 Task: Create a due date automation trigger when advanced on, on the tuesday after a card is due add fields without custom field "Resume" set to a date more than 1 working days from now at 11:00 AM.
Action: Mouse moved to (829, 245)
Screenshot: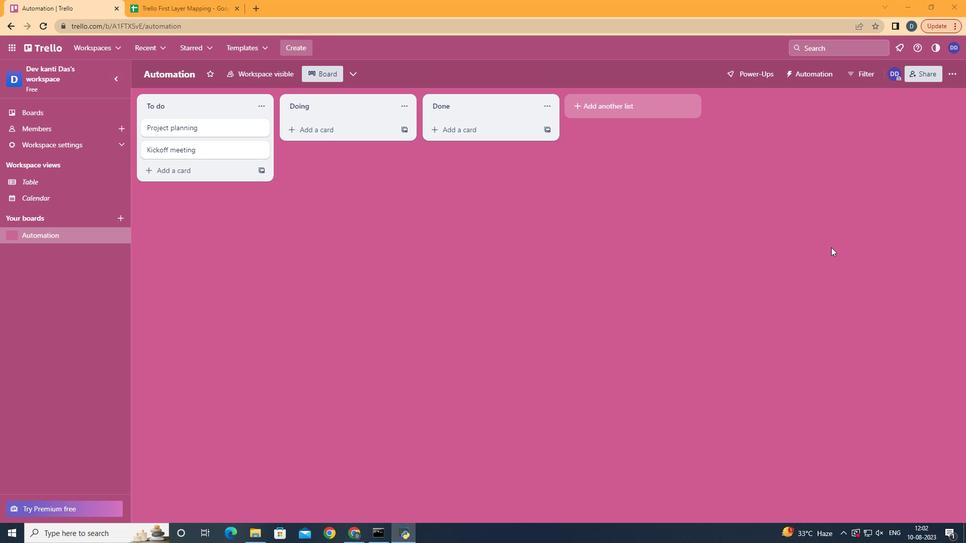 
Action: Mouse pressed left at (829, 245)
Screenshot: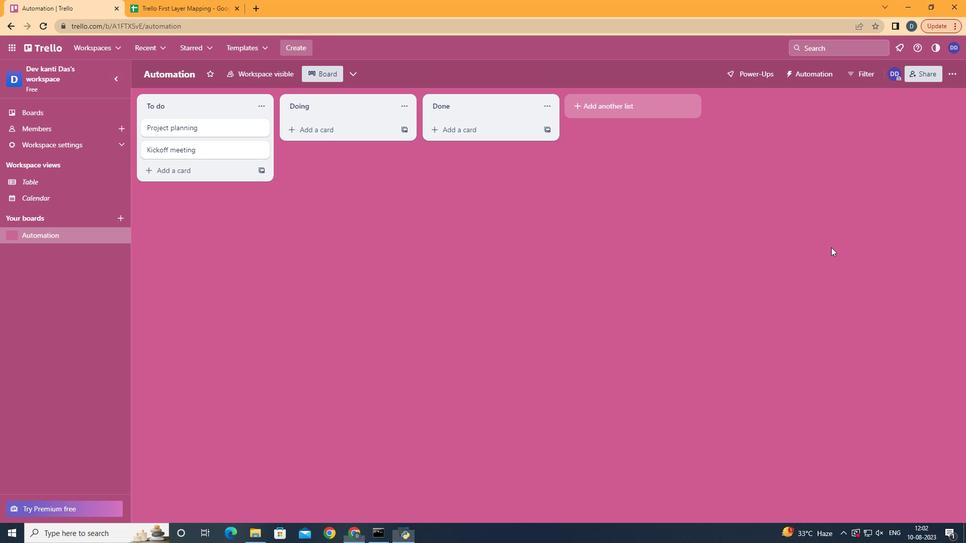 
Action: Mouse moved to (955, 72)
Screenshot: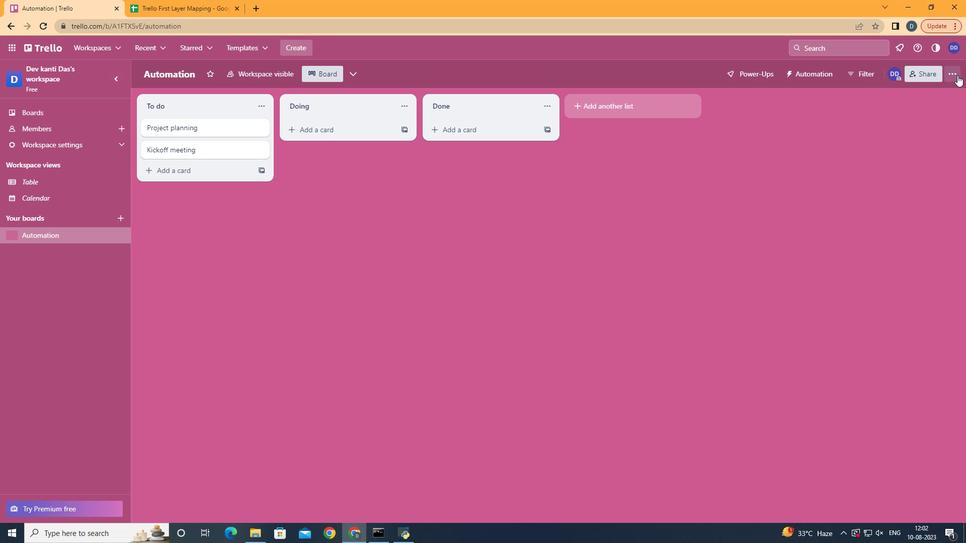 
Action: Mouse pressed left at (955, 72)
Screenshot: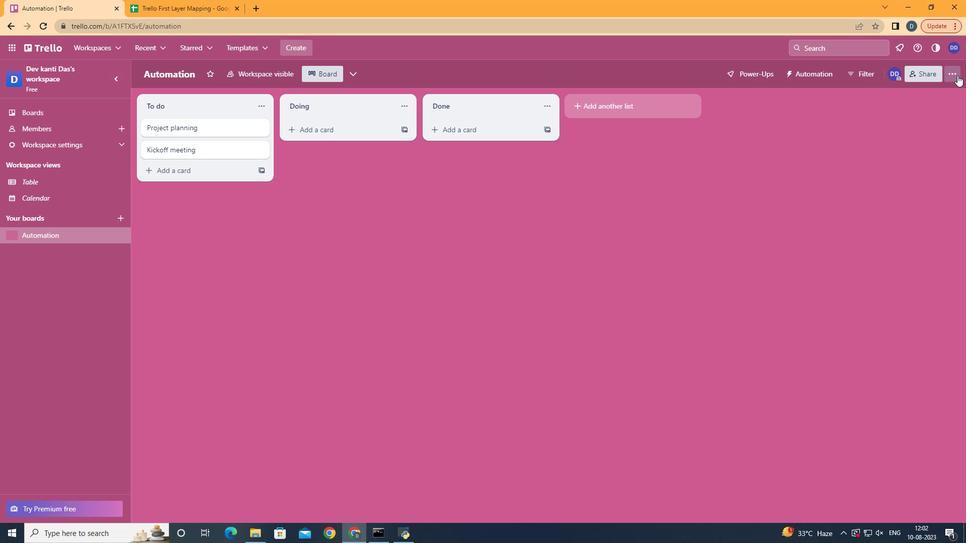 
Action: Mouse moved to (902, 207)
Screenshot: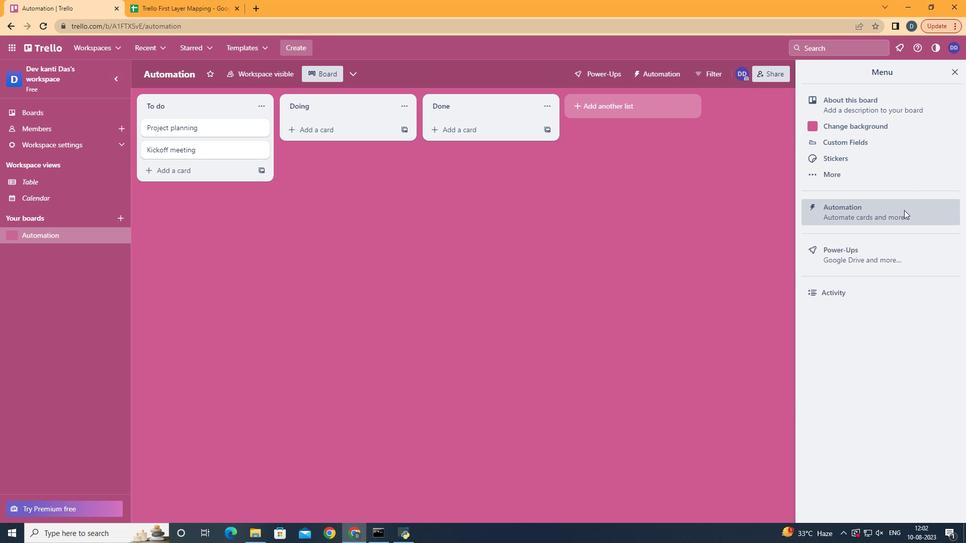 
Action: Mouse pressed left at (902, 207)
Screenshot: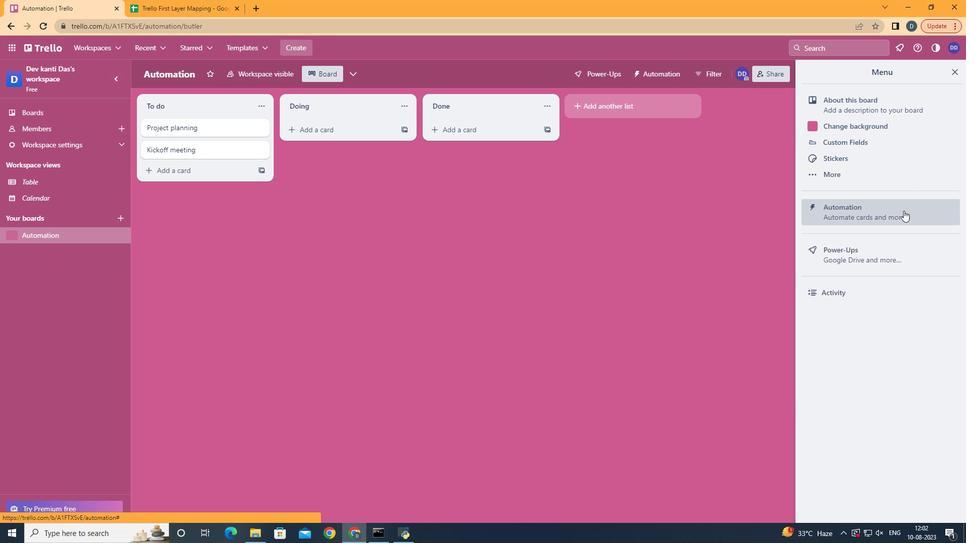 
Action: Mouse moved to (183, 205)
Screenshot: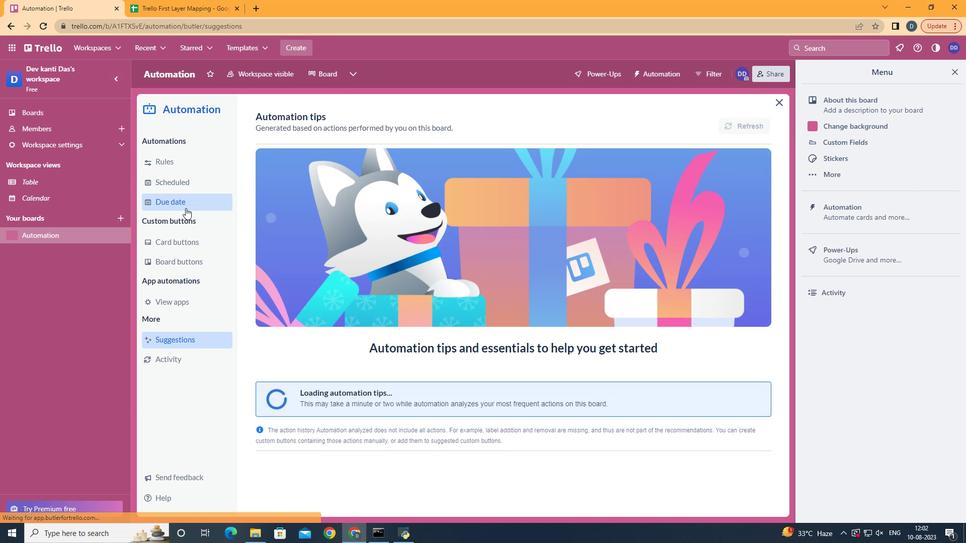 
Action: Mouse pressed left at (183, 205)
Screenshot: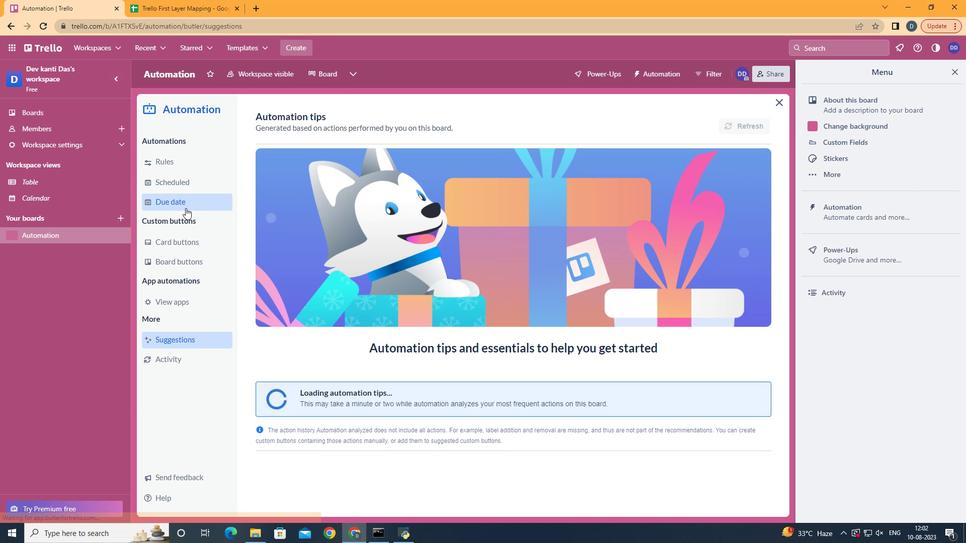 
Action: Mouse moved to (707, 120)
Screenshot: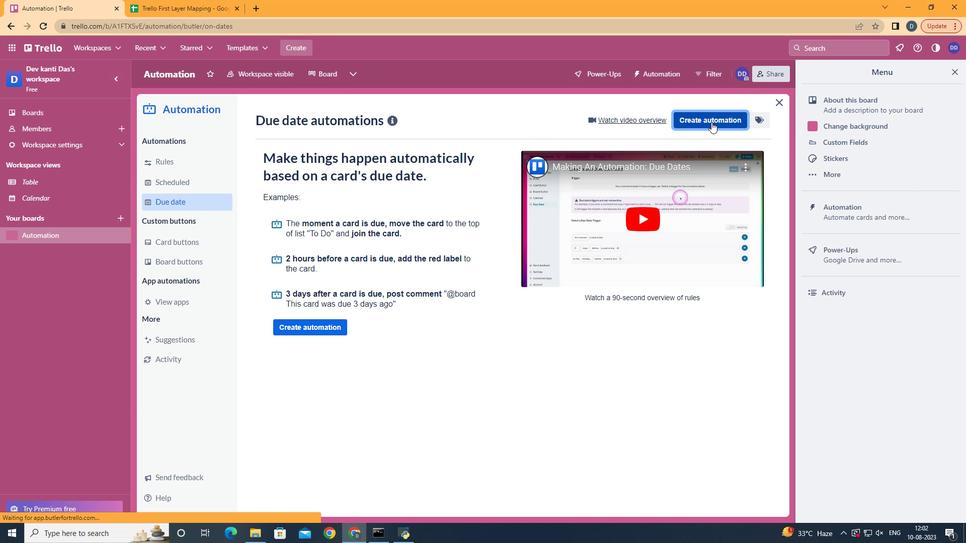 
Action: Mouse pressed left at (707, 120)
Screenshot: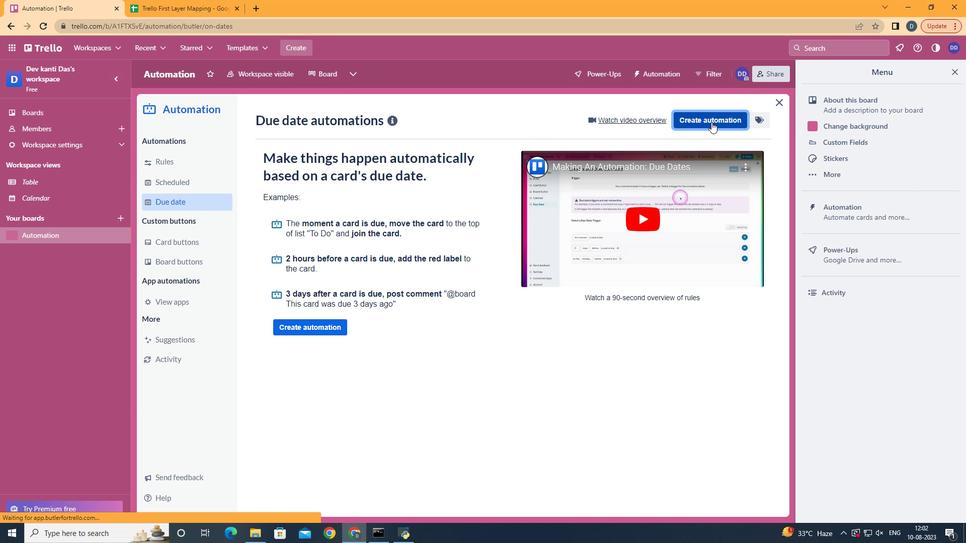 
Action: Mouse moved to (548, 222)
Screenshot: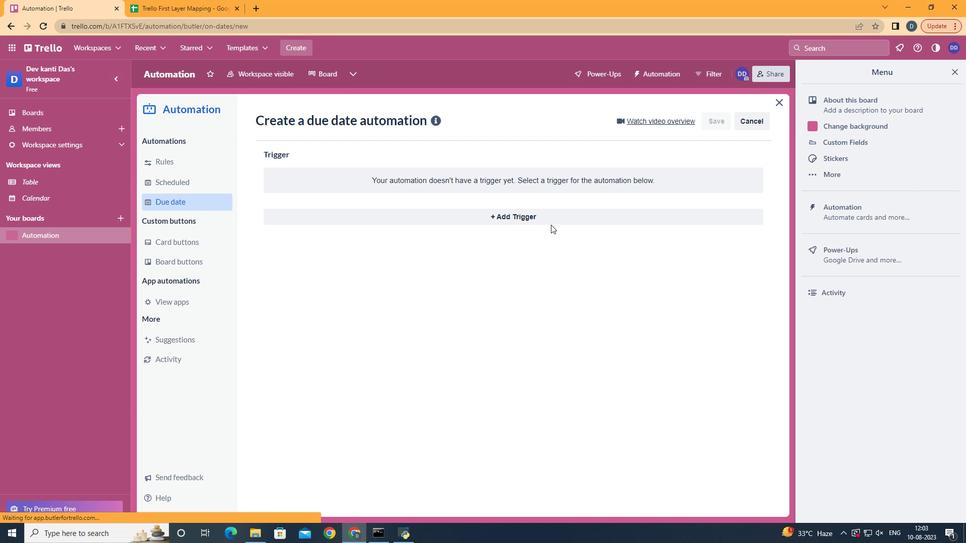 
Action: Mouse pressed left at (548, 222)
Screenshot: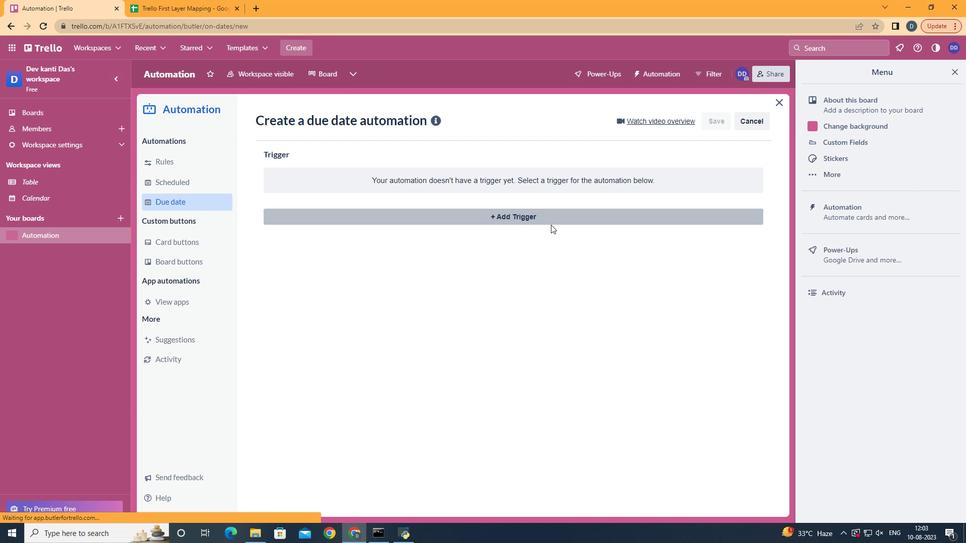 
Action: Mouse moved to (321, 279)
Screenshot: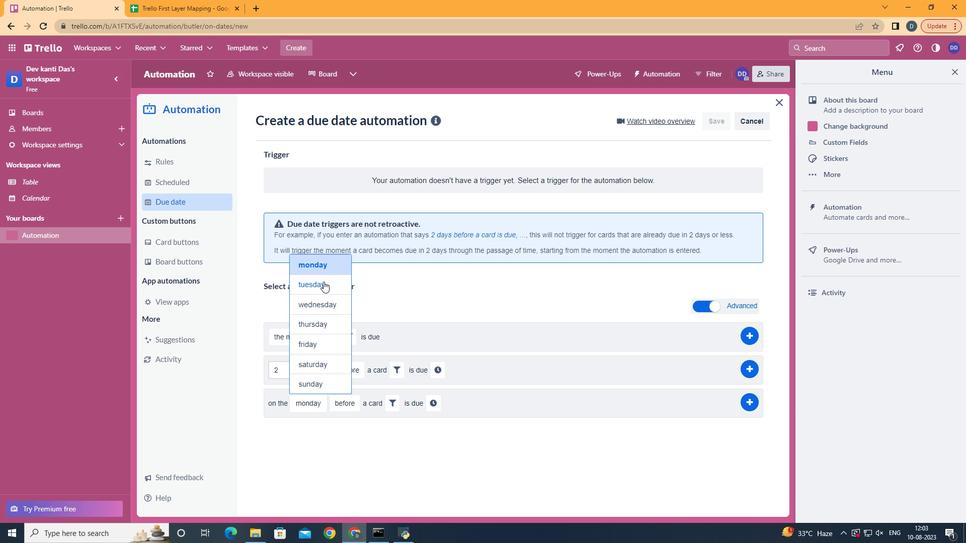 
Action: Mouse pressed left at (321, 279)
Screenshot: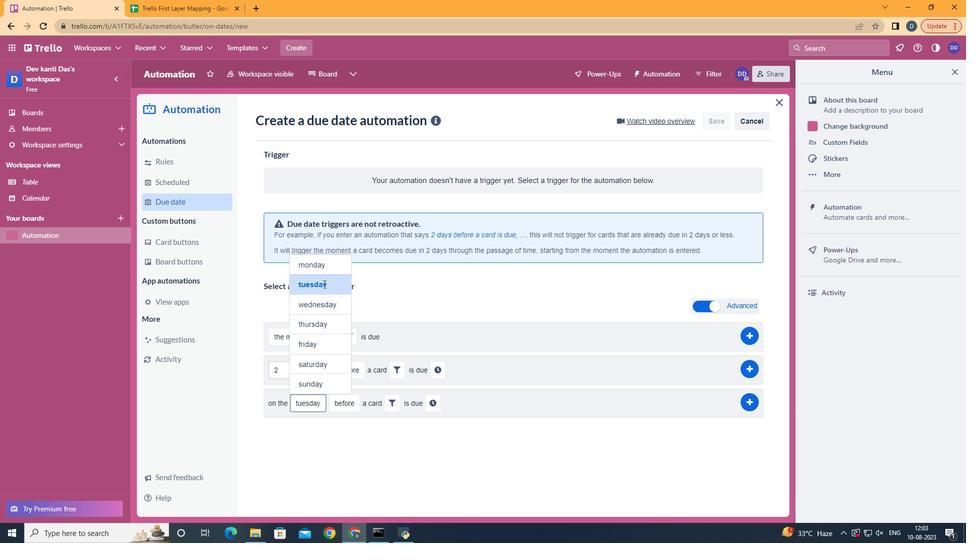 
Action: Mouse moved to (351, 440)
Screenshot: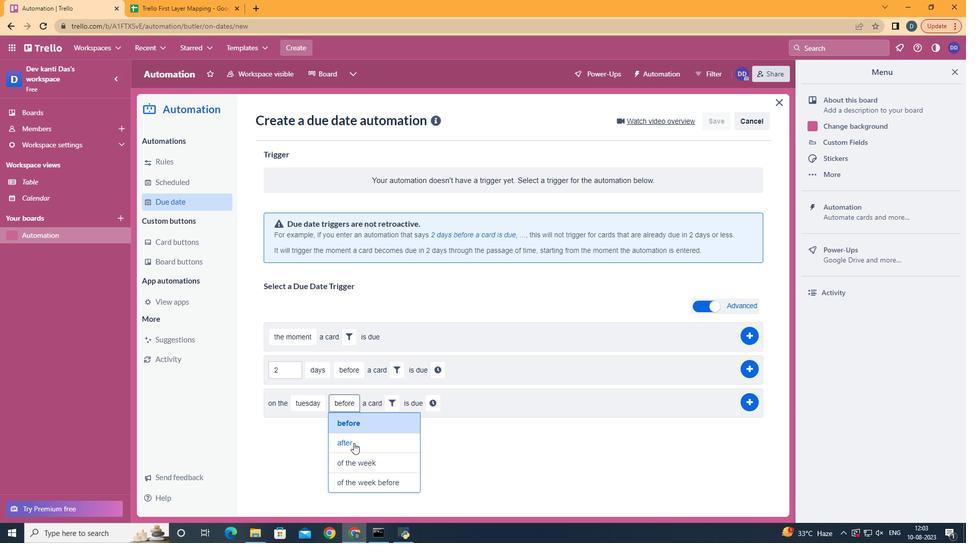
Action: Mouse pressed left at (351, 440)
Screenshot: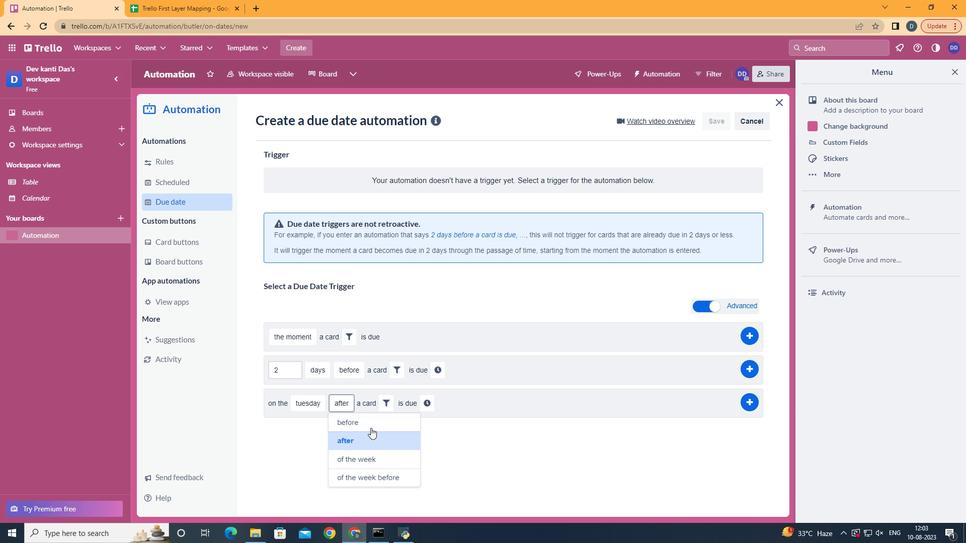 
Action: Mouse moved to (379, 407)
Screenshot: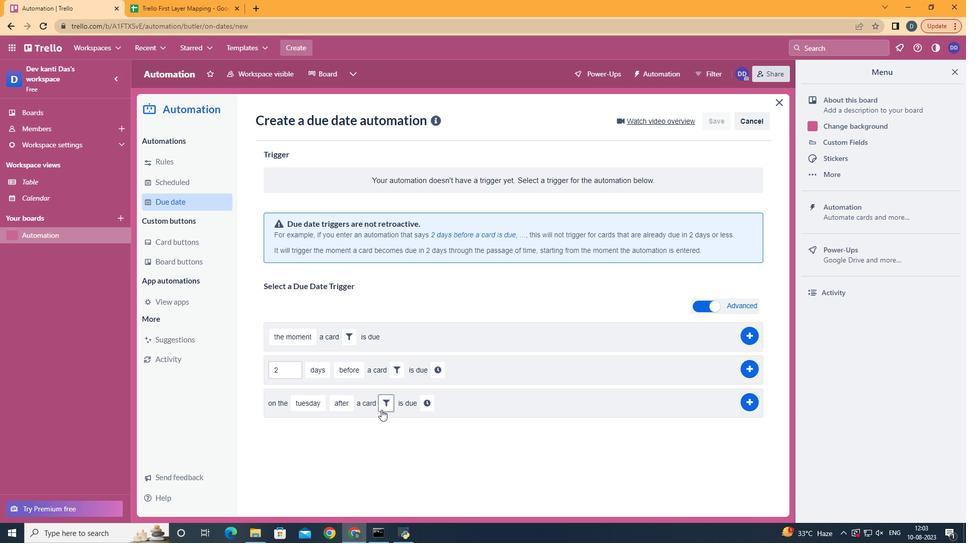 
Action: Mouse pressed left at (379, 407)
Screenshot: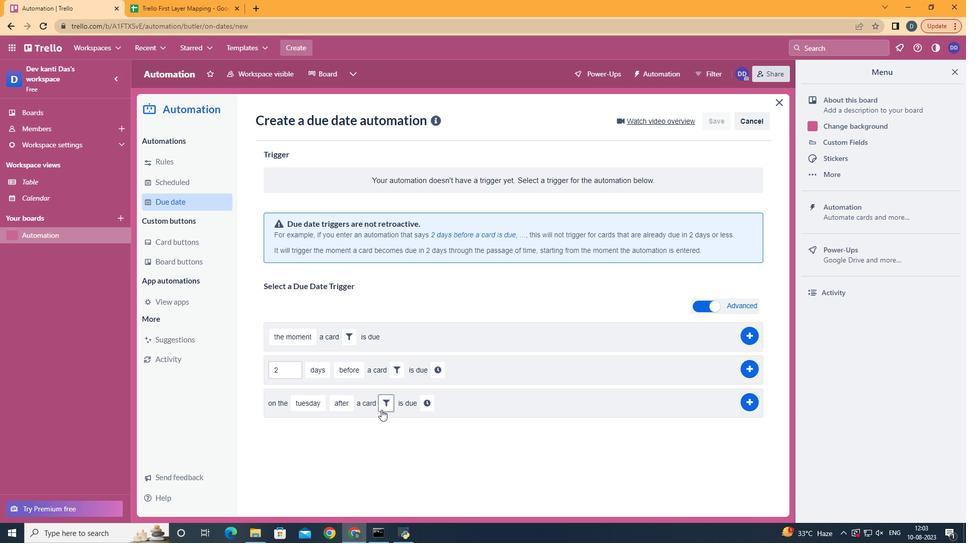 
Action: Mouse moved to (552, 431)
Screenshot: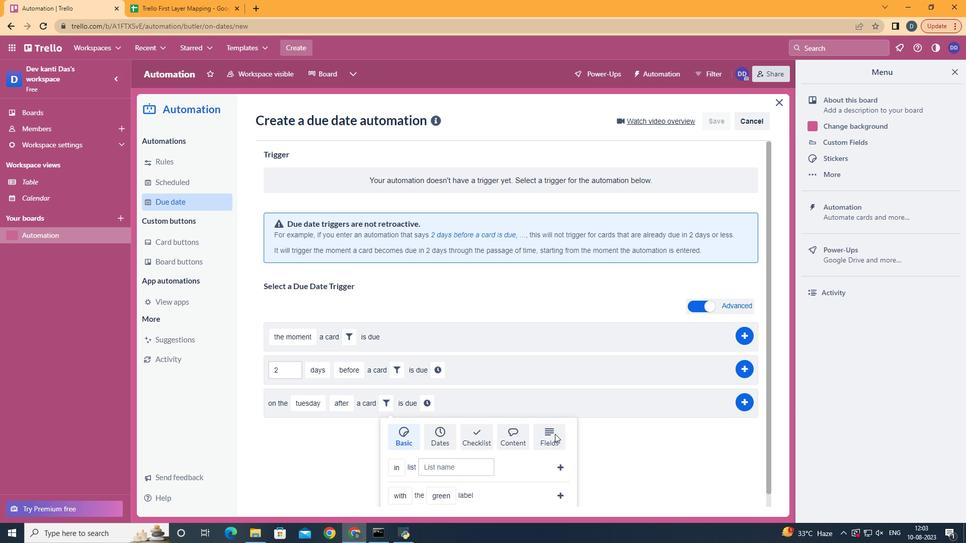 
Action: Mouse pressed left at (552, 431)
Screenshot: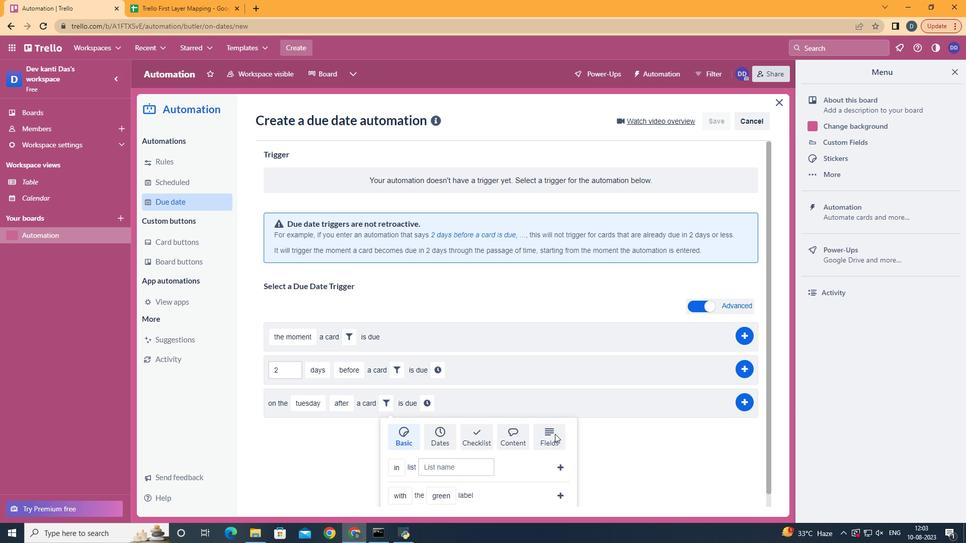
Action: Mouse moved to (552, 431)
Screenshot: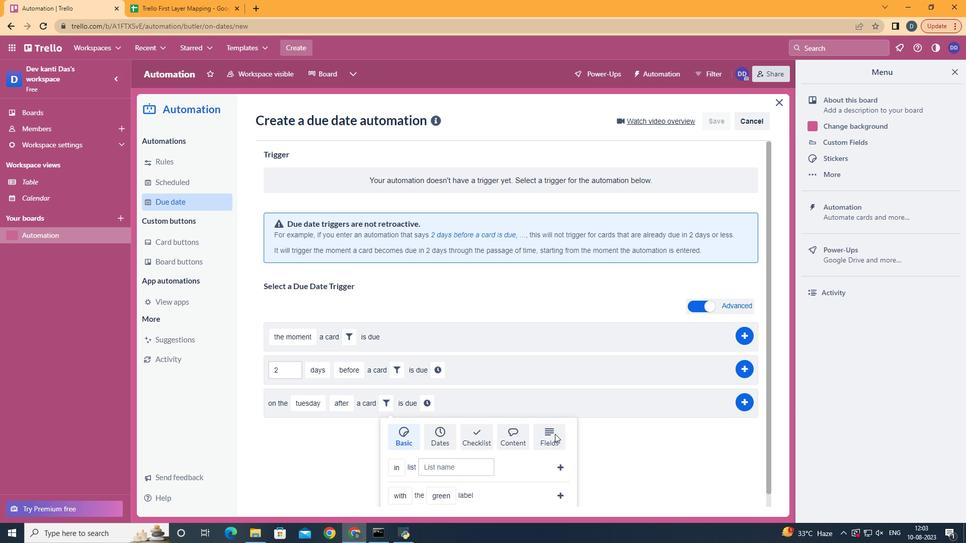 
Action: Mouse scrolled (552, 431) with delta (0, 0)
Screenshot: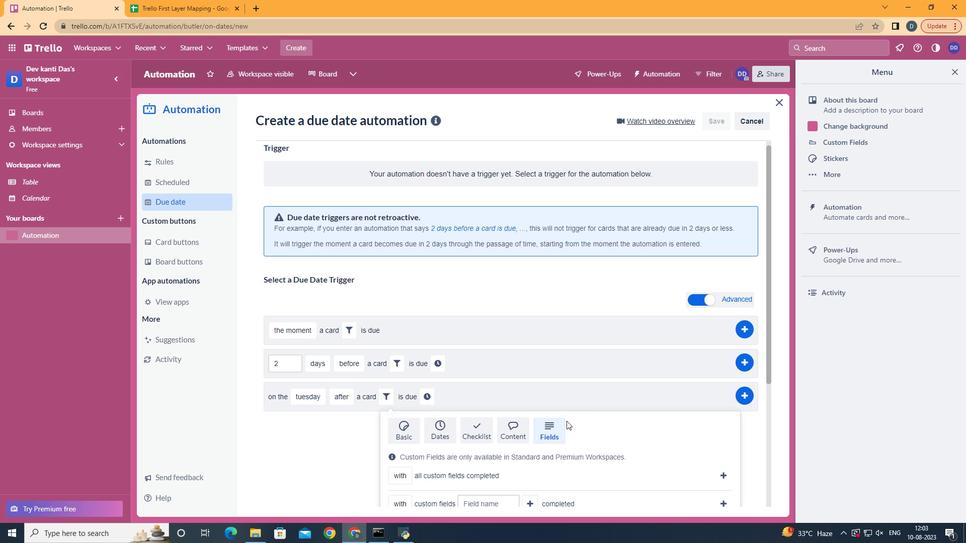 
Action: Mouse scrolled (552, 431) with delta (0, 0)
Screenshot: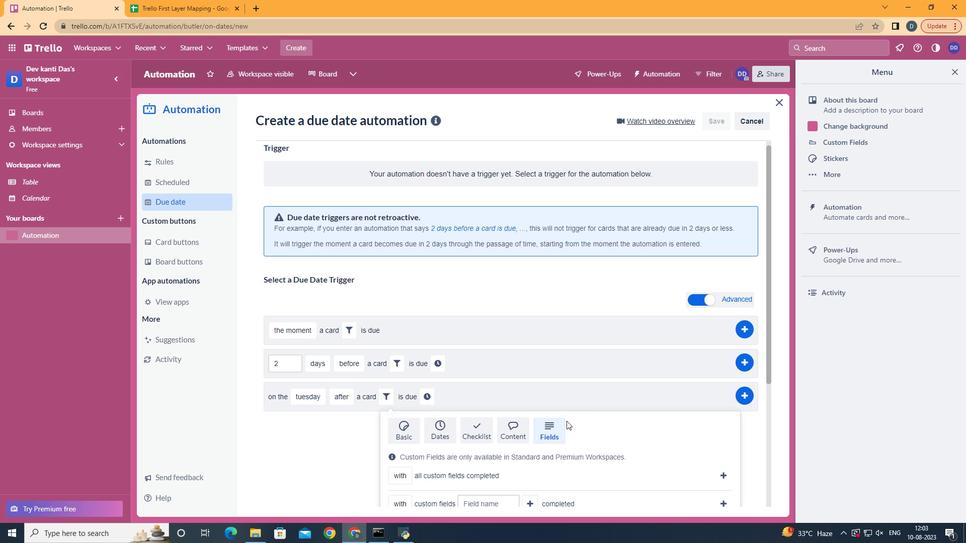 
Action: Mouse scrolled (552, 431) with delta (0, 0)
Screenshot: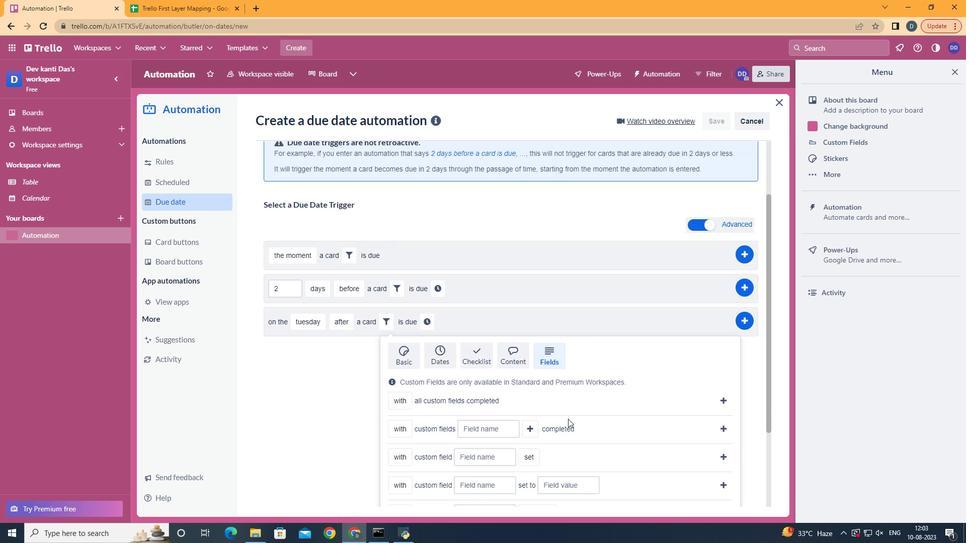 
Action: Mouse scrolled (552, 431) with delta (0, 0)
Screenshot: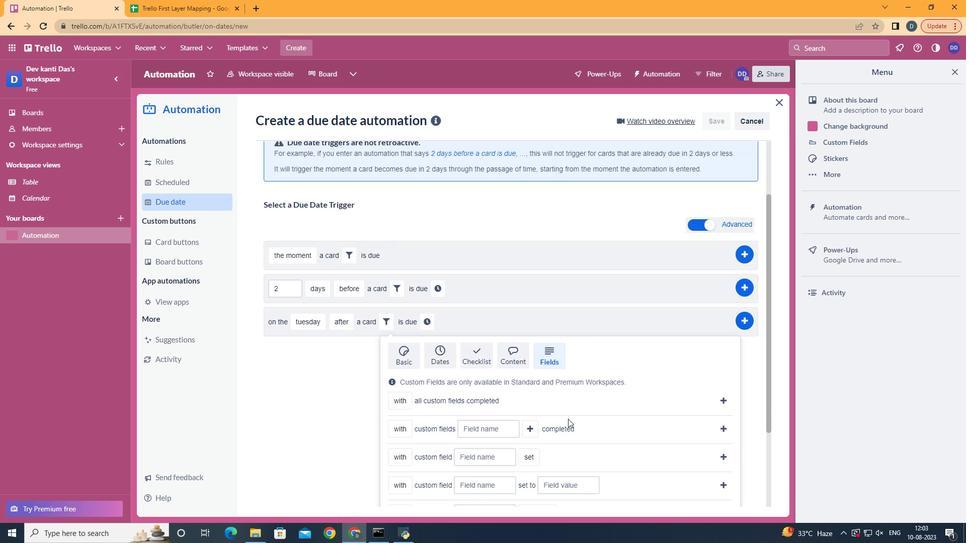 
Action: Mouse moved to (555, 430)
Screenshot: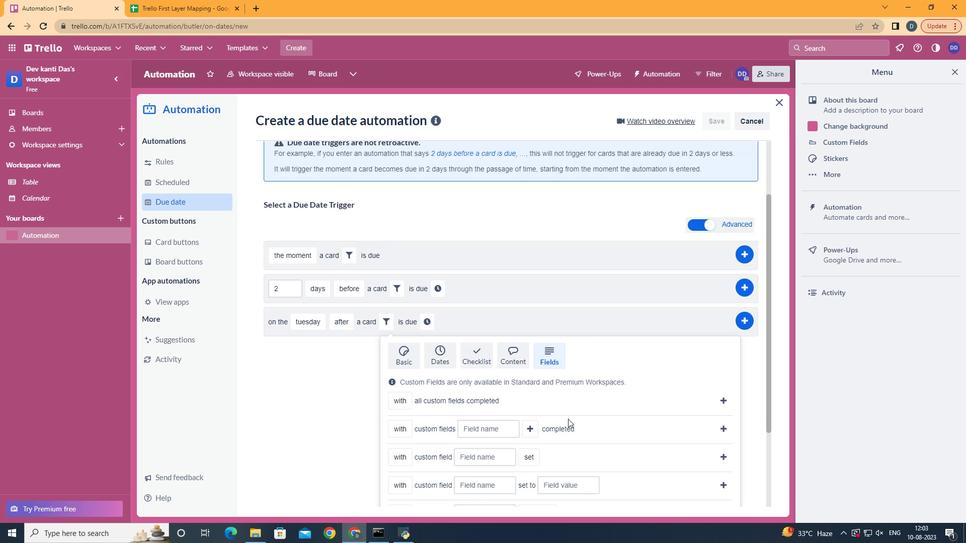 
Action: Mouse scrolled (554, 430) with delta (0, 0)
Screenshot: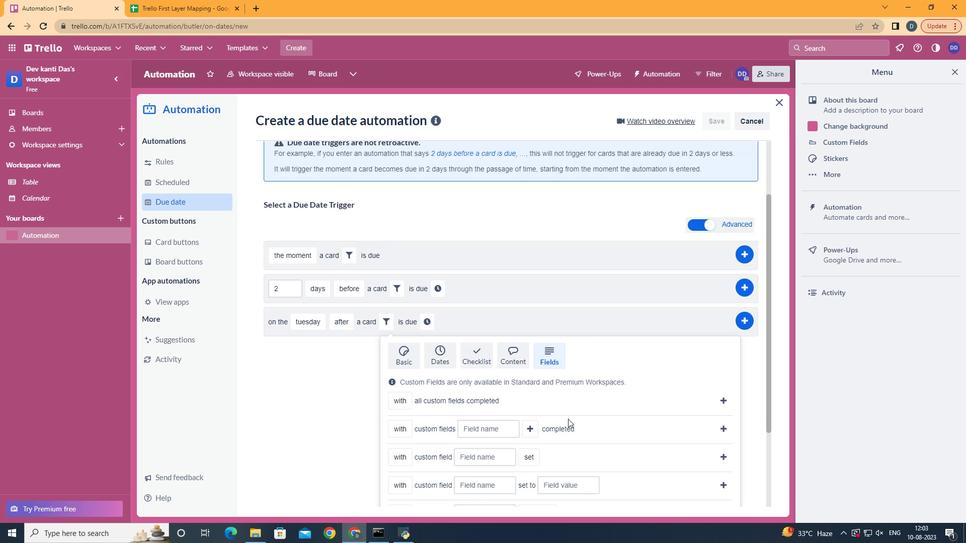 
Action: Mouse moved to (558, 426)
Screenshot: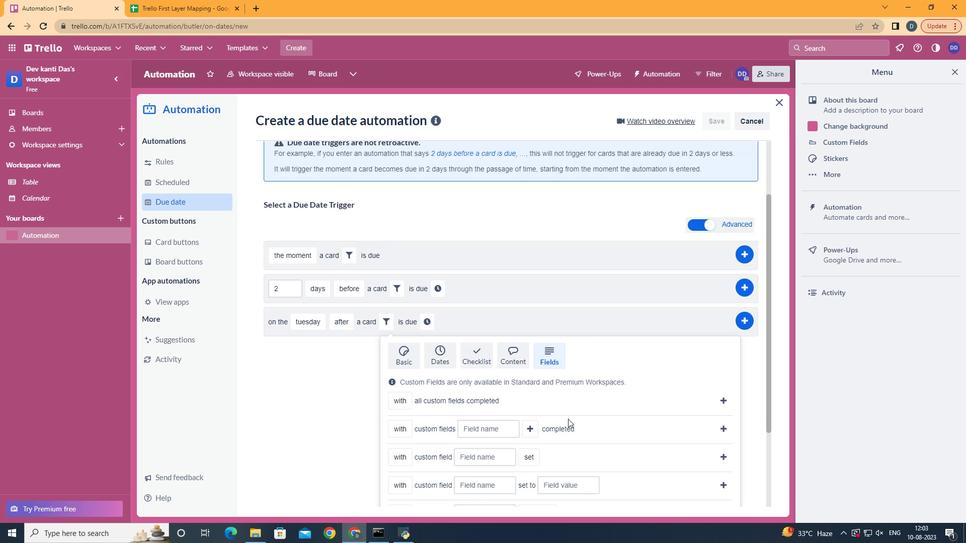 
Action: Mouse scrolled (555, 429) with delta (0, 0)
Screenshot: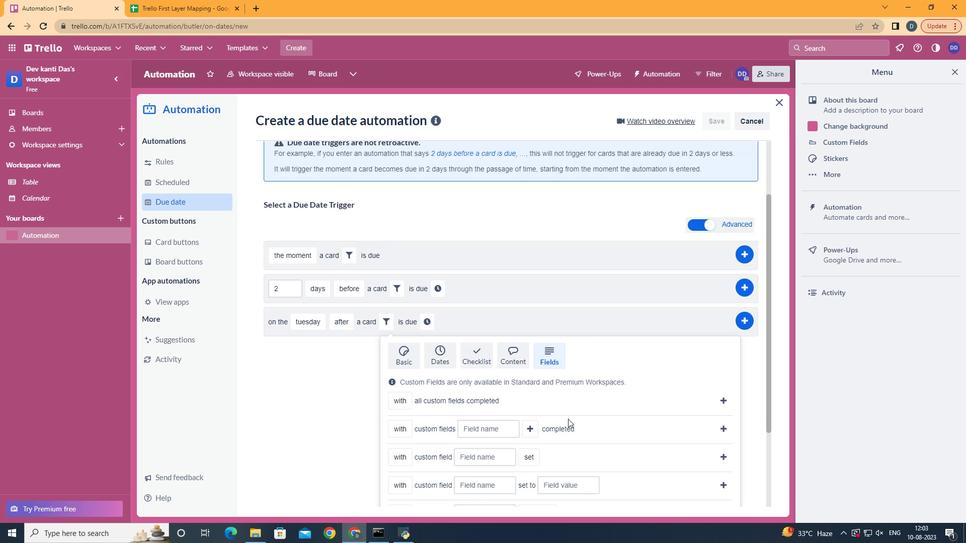 
Action: Mouse moved to (407, 472)
Screenshot: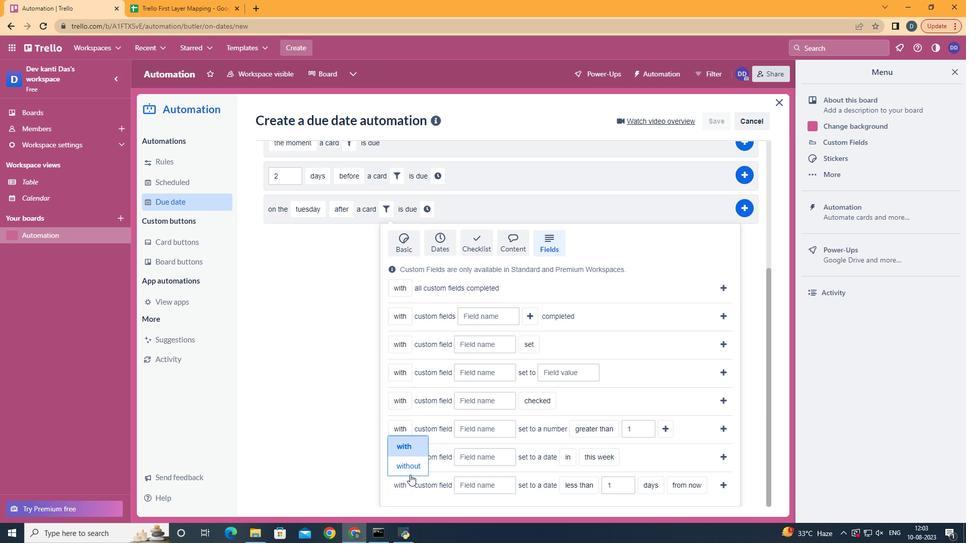
Action: Mouse pressed left at (407, 472)
Screenshot: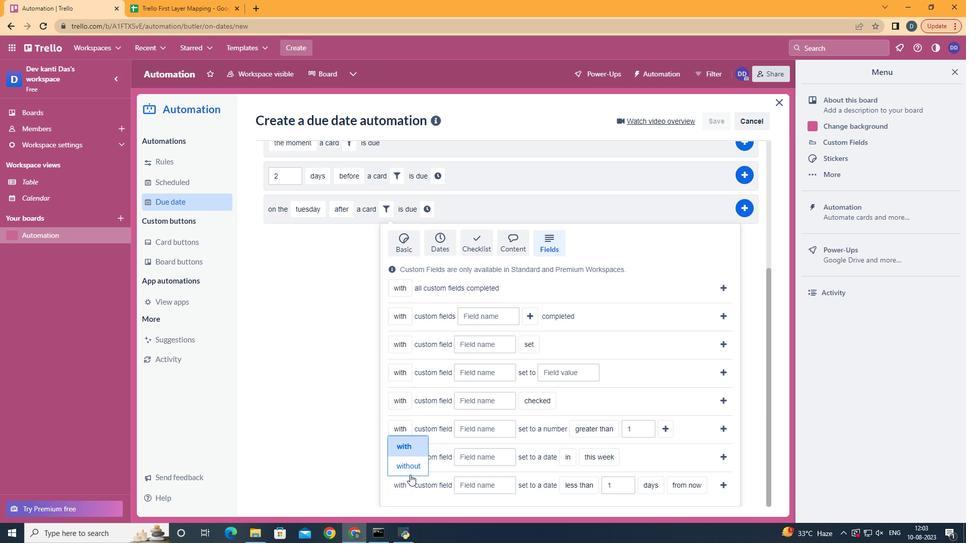 
Action: Mouse moved to (472, 488)
Screenshot: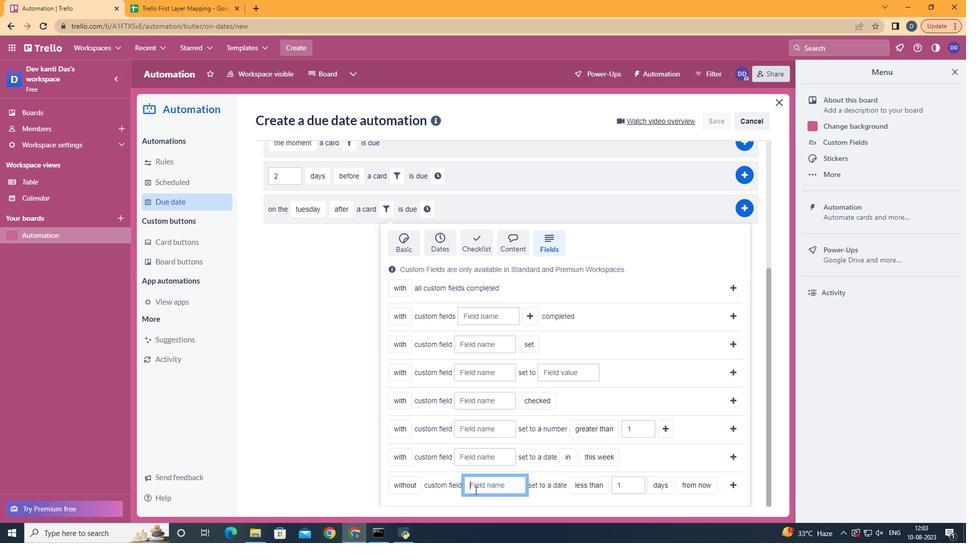 
Action: Mouse pressed left at (472, 488)
Screenshot: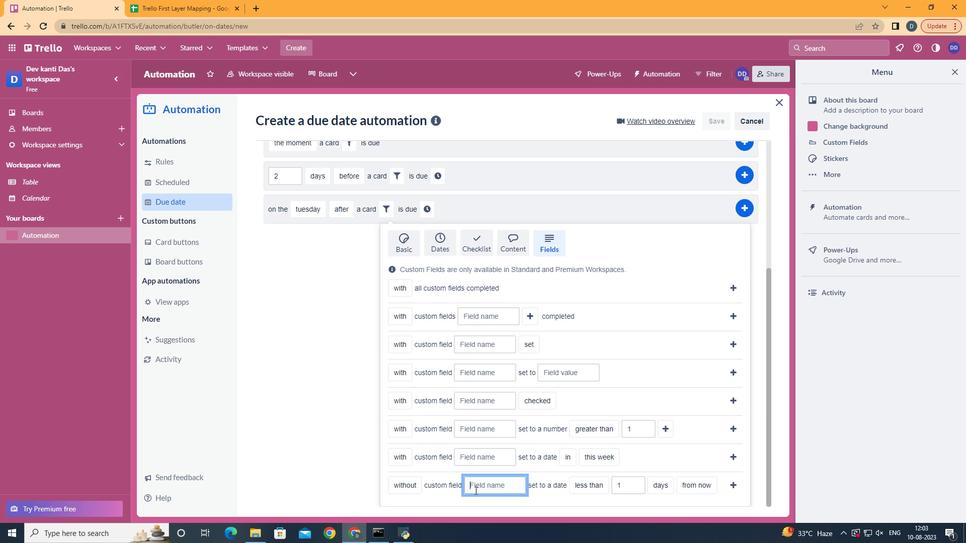 
Action: Key pressed <Key.shift>Resume
Screenshot: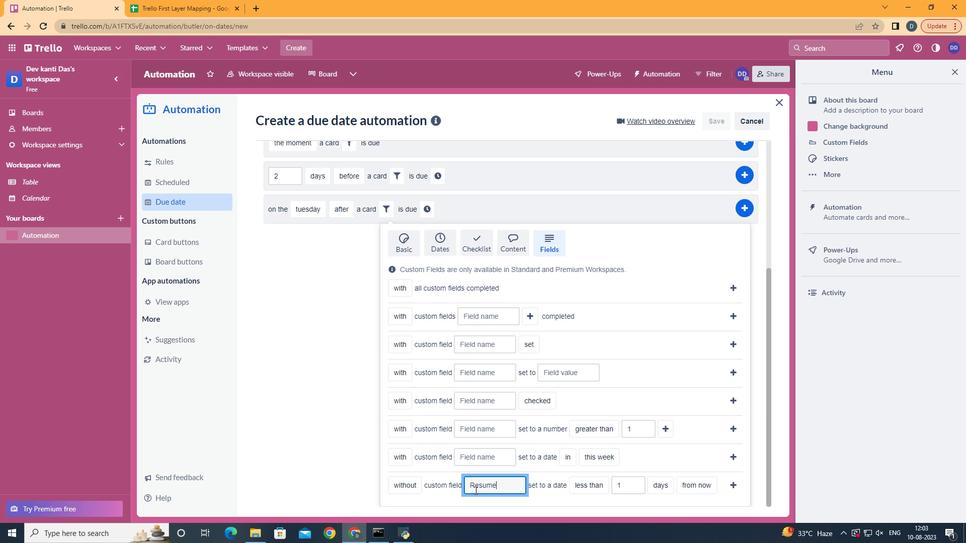 
Action: Mouse moved to (594, 433)
Screenshot: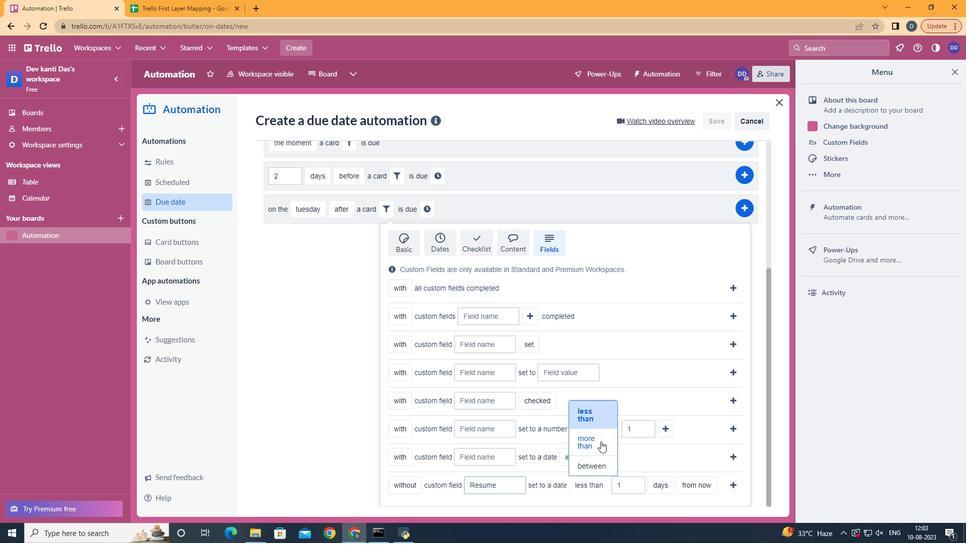 
Action: Mouse pressed left at (594, 433)
Screenshot: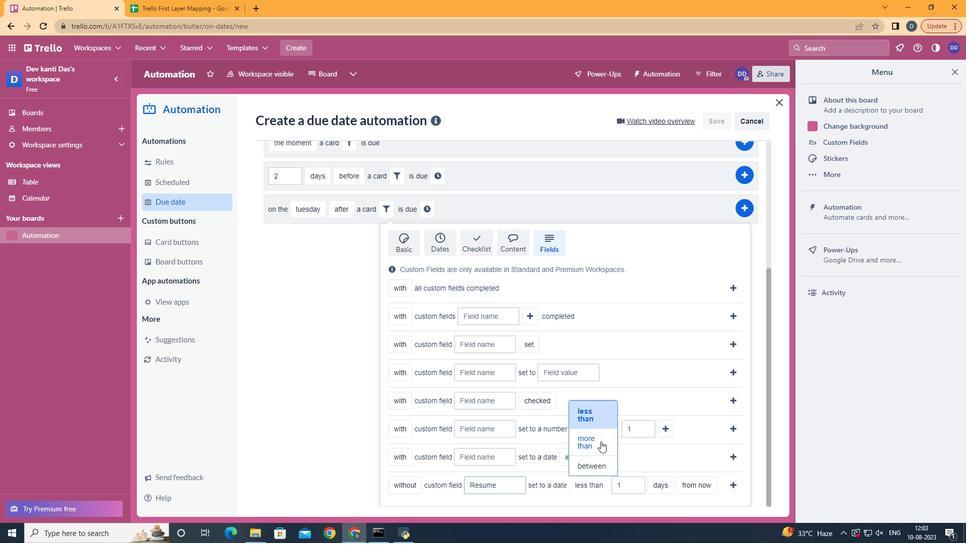 
Action: Mouse moved to (657, 464)
Screenshot: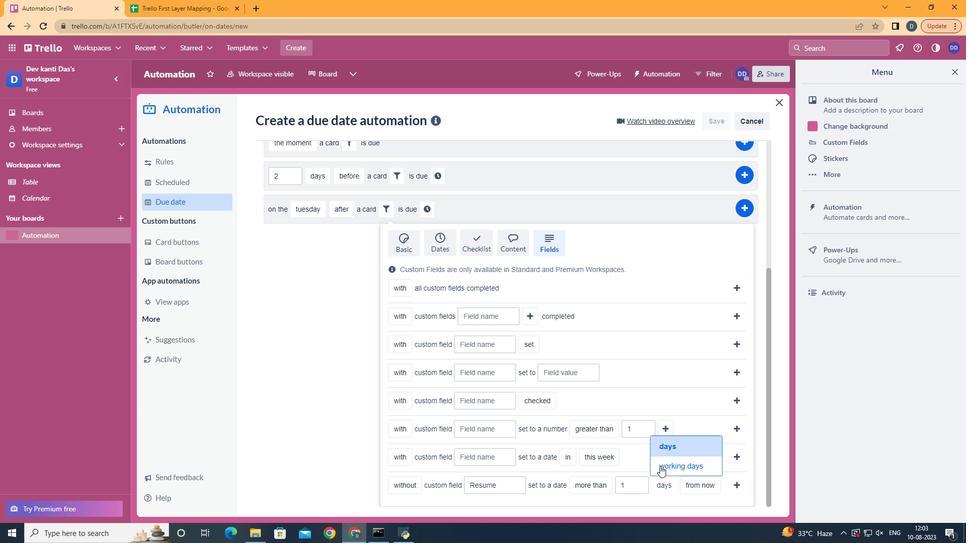 
Action: Mouse pressed left at (657, 464)
Screenshot: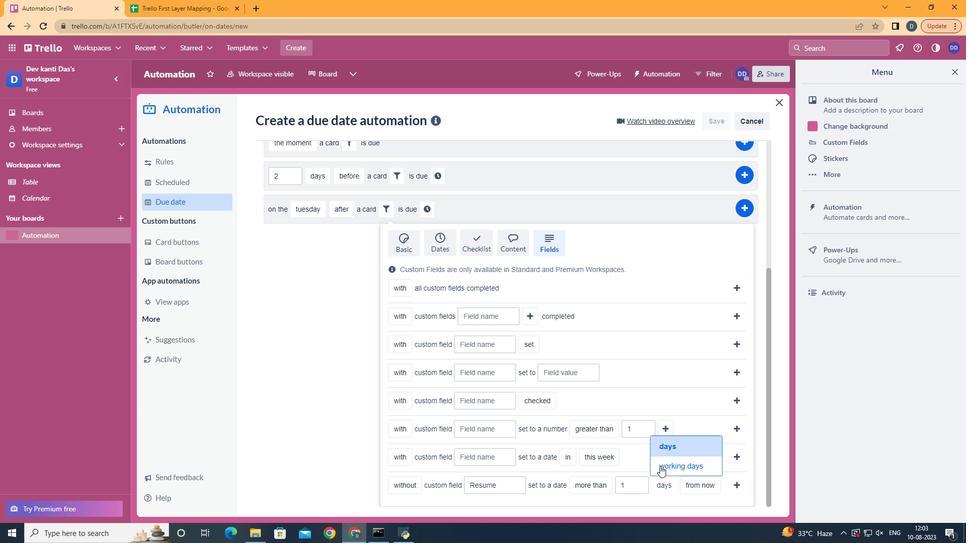 
Action: Mouse moved to (740, 481)
Screenshot: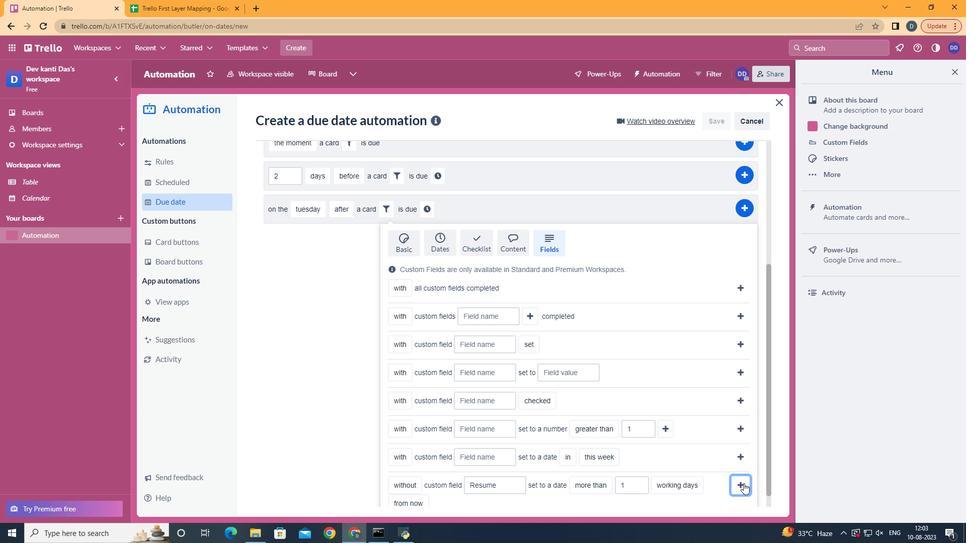 
Action: Mouse pressed left at (740, 481)
Screenshot: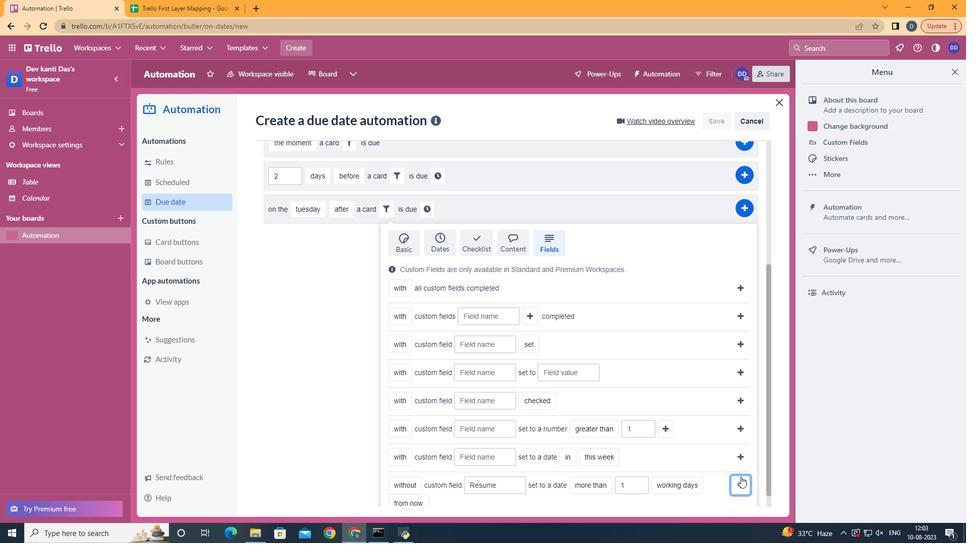 
Action: Mouse moved to (699, 394)
Screenshot: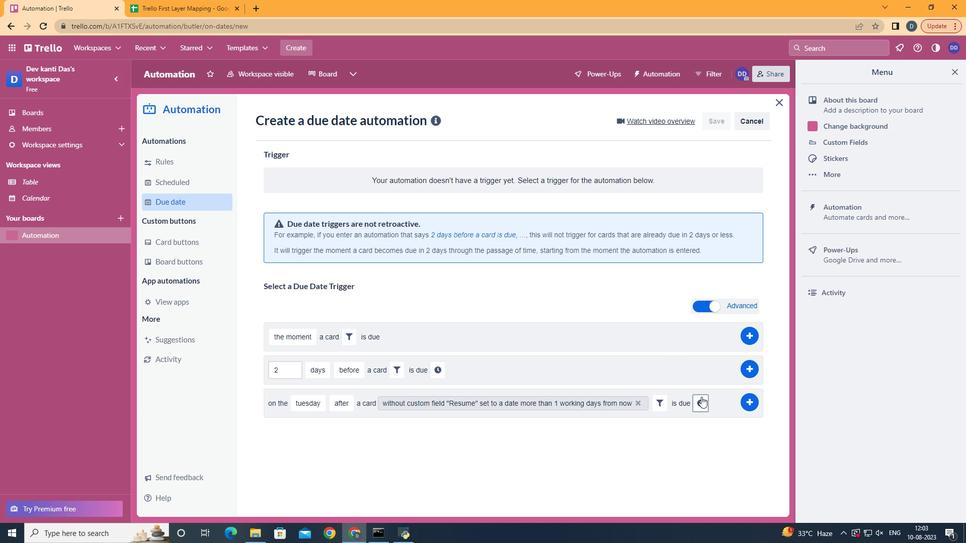 
Action: Mouse pressed left at (699, 394)
Screenshot: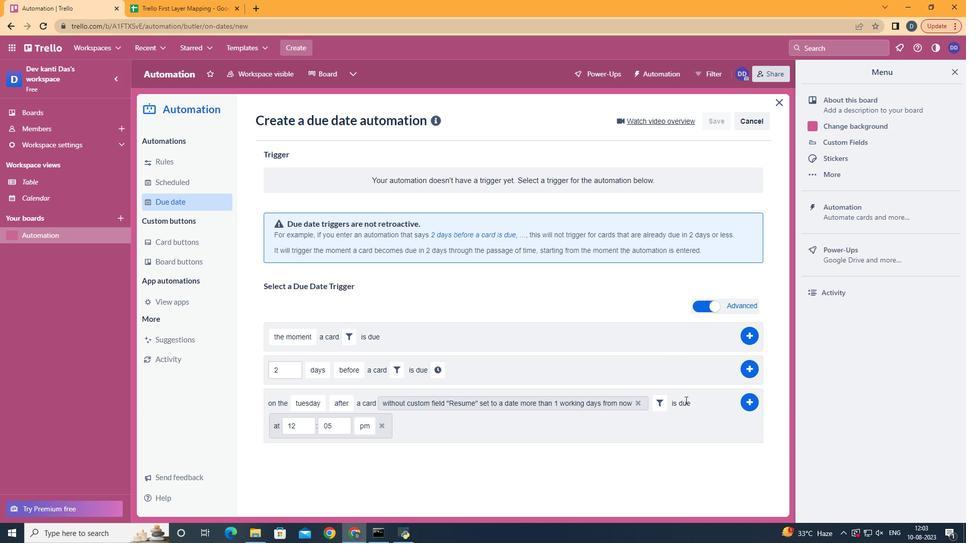 
Action: Mouse moved to (337, 424)
Screenshot: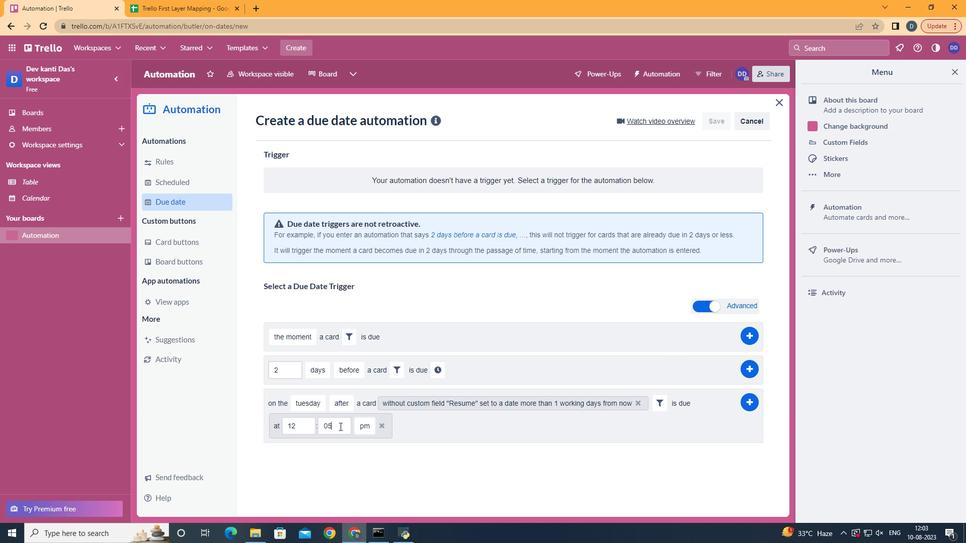 
Action: Mouse pressed left at (336, 425)
Screenshot: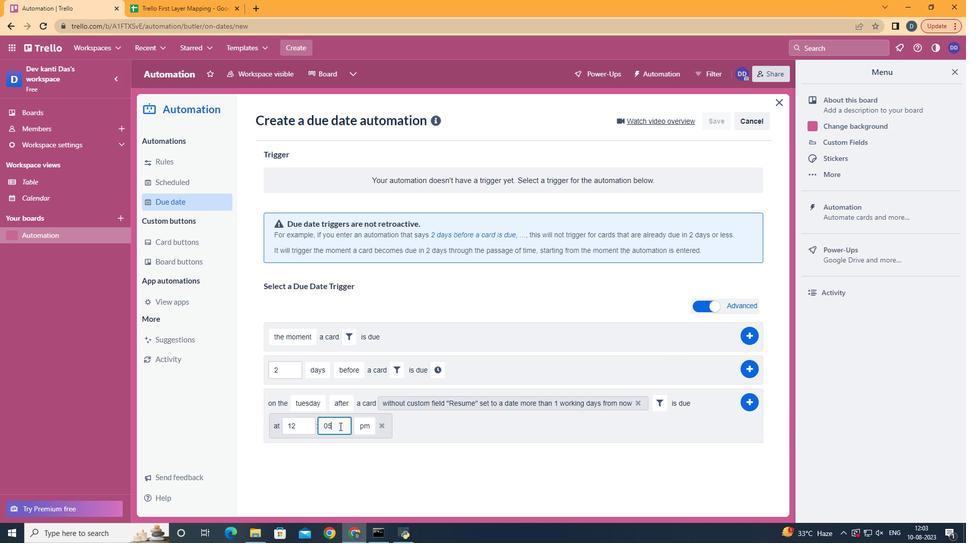 
Action: Key pressed <Key.backspace>0
Screenshot: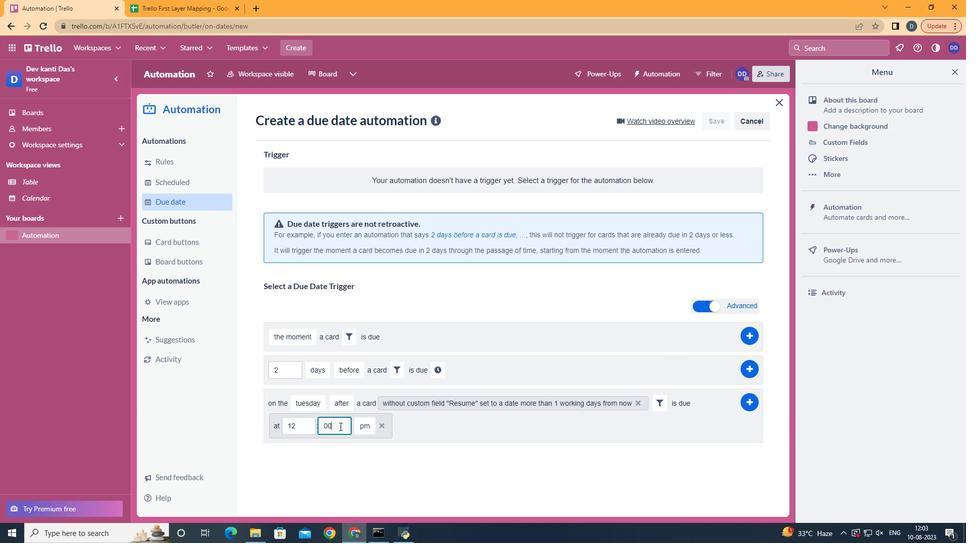 
Action: Mouse moved to (307, 427)
Screenshot: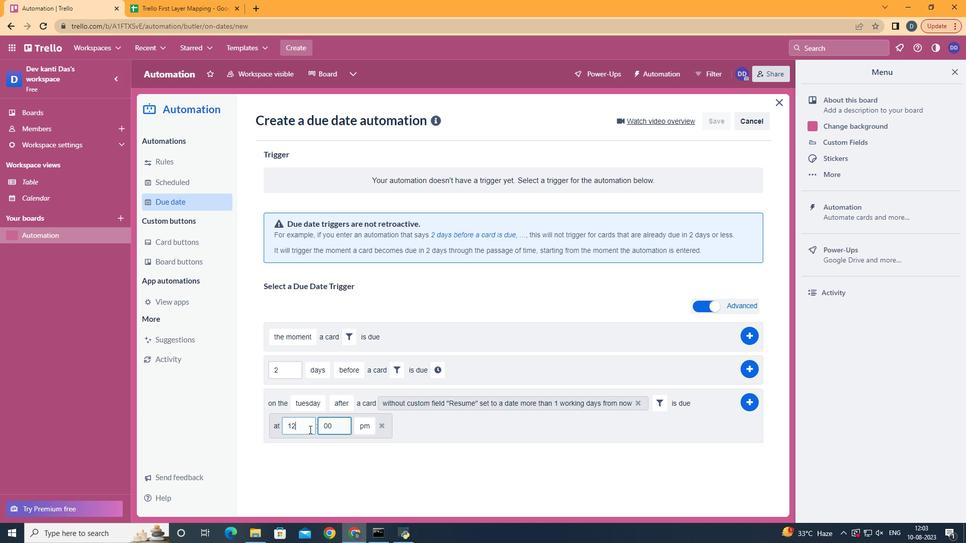 
Action: Mouse pressed left at (307, 427)
Screenshot: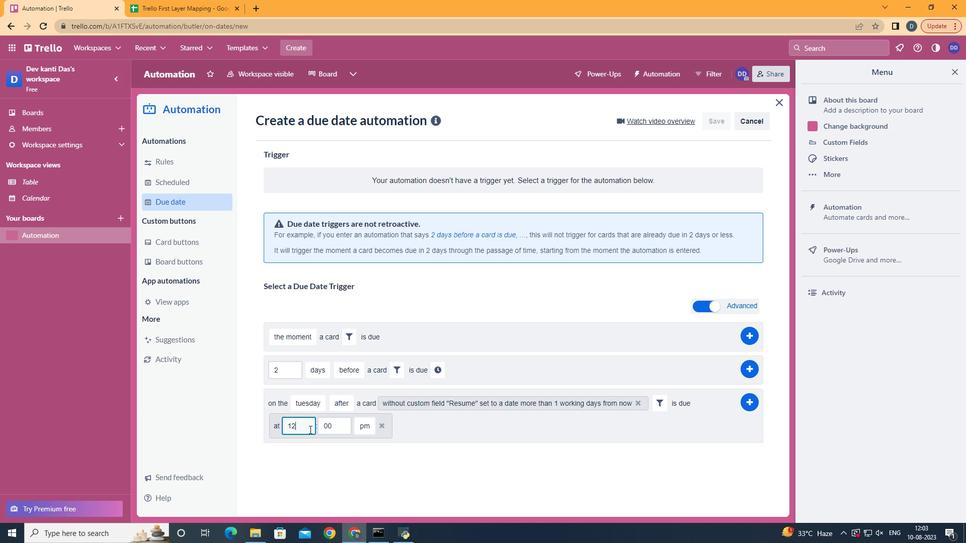 
Action: Key pressed <Key.backspace>1
Screenshot: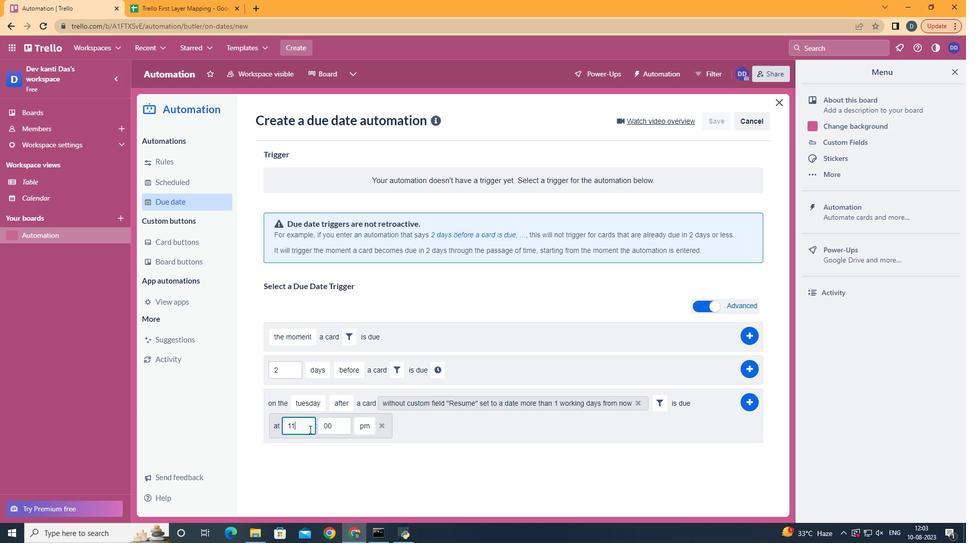 
Action: Mouse moved to (370, 444)
Screenshot: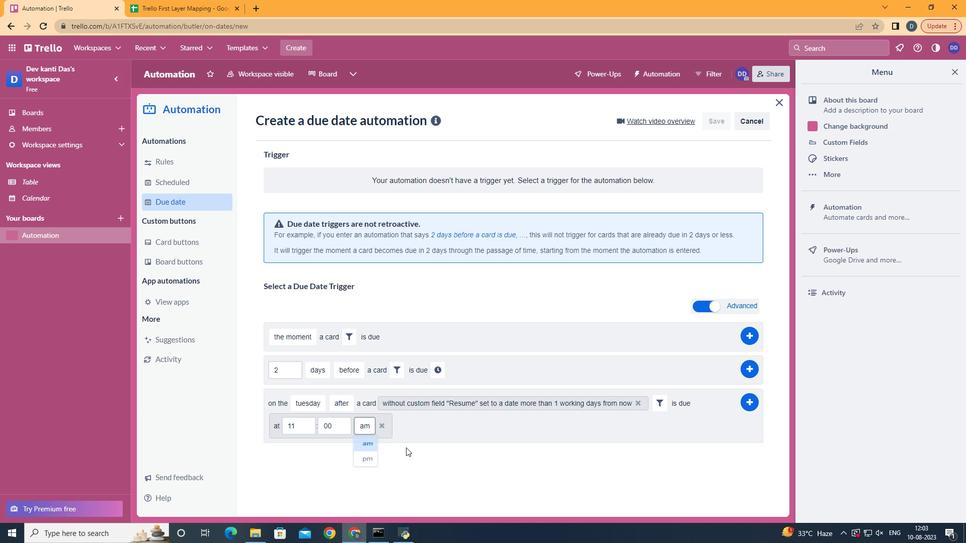 
Action: Mouse pressed left at (370, 444)
Screenshot: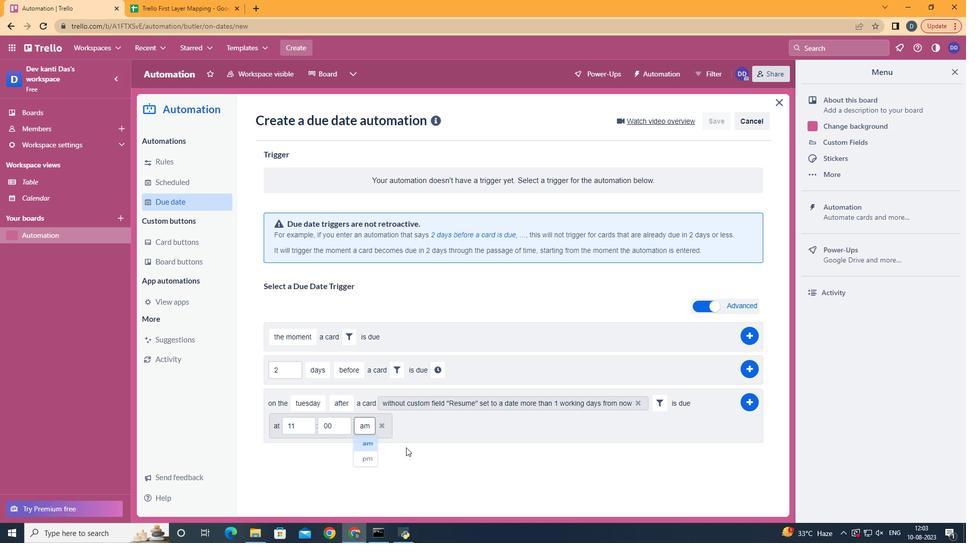 
Action: Mouse moved to (745, 396)
Screenshot: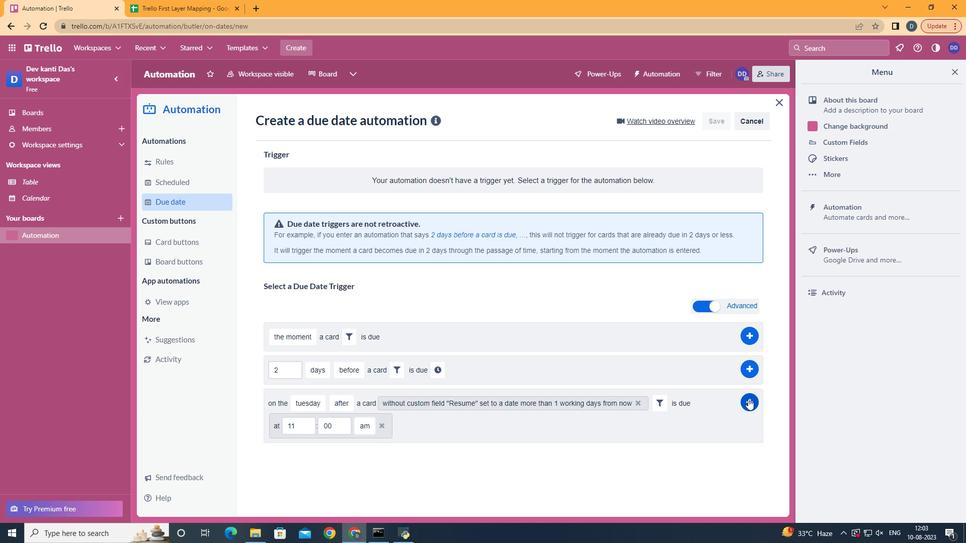 
Action: Mouse pressed left at (745, 396)
Screenshot: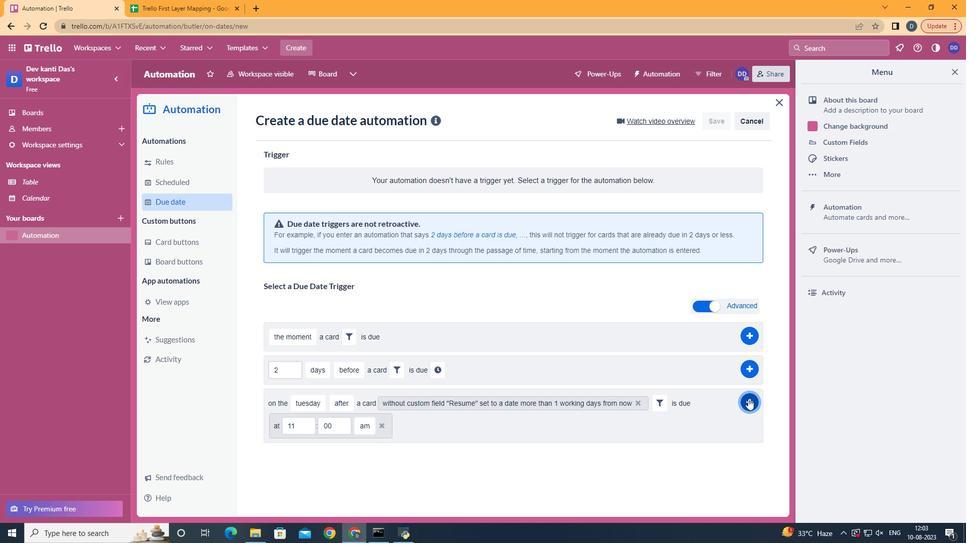 
Action: Mouse moved to (536, 225)
Screenshot: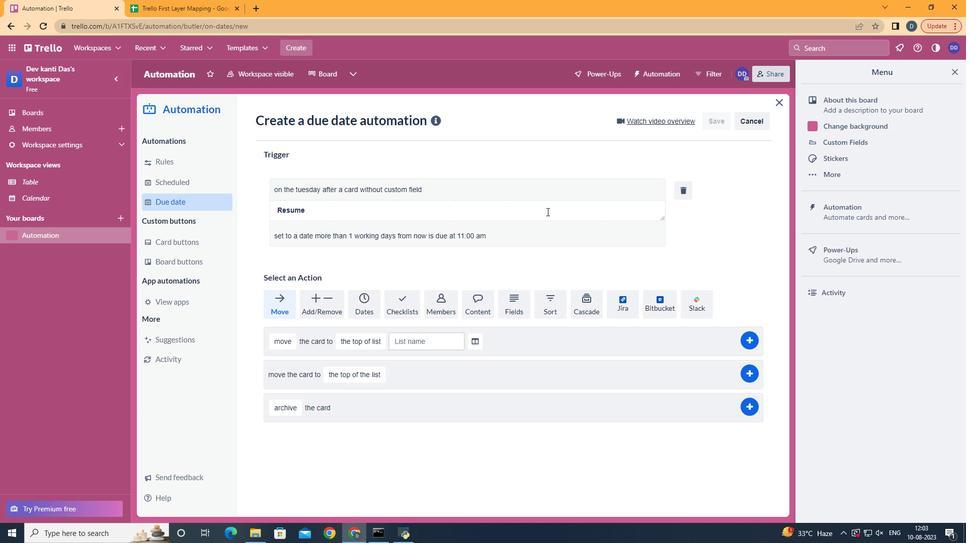 
